 Task: Change the deinterlace mode to Bob.
Action: Mouse moved to (59, 11)
Screenshot: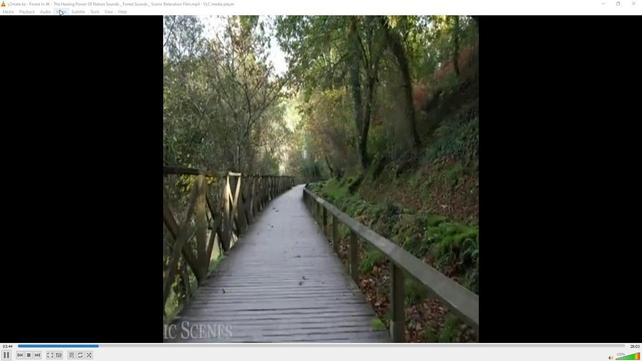 
Action: Mouse pressed left at (59, 11)
Screenshot: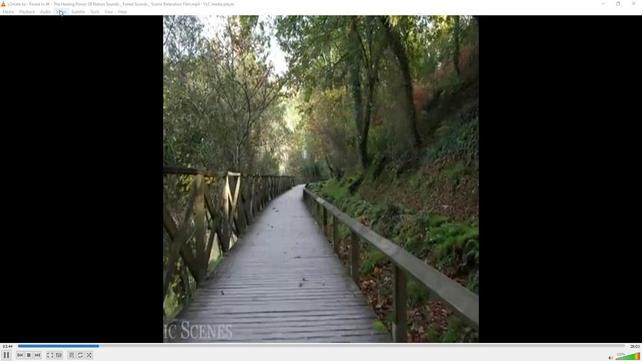 
Action: Mouse moved to (120, 122)
Screenshot: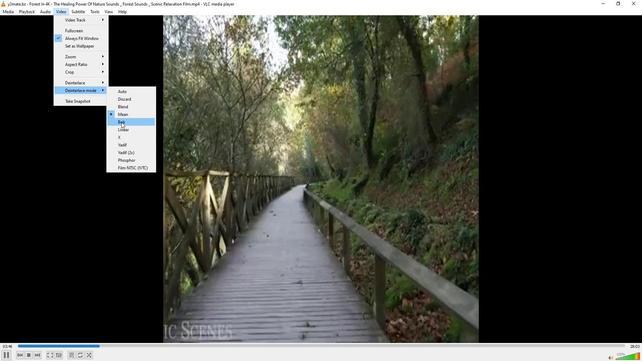 
Action: Mouse pressed left at (120, 122)
Screenshot: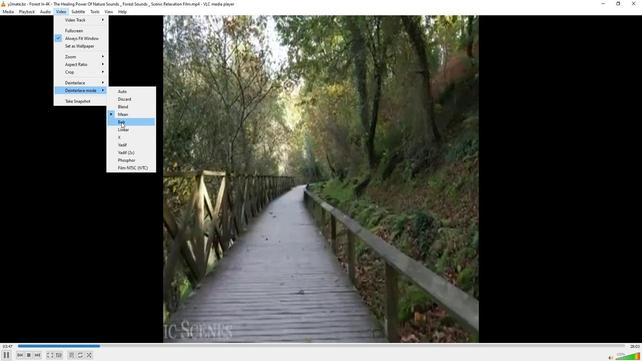 
